 Task: Show the "Address list" page in the site builder.
Action: Mouse moved to (1318, 92)
Screenshot: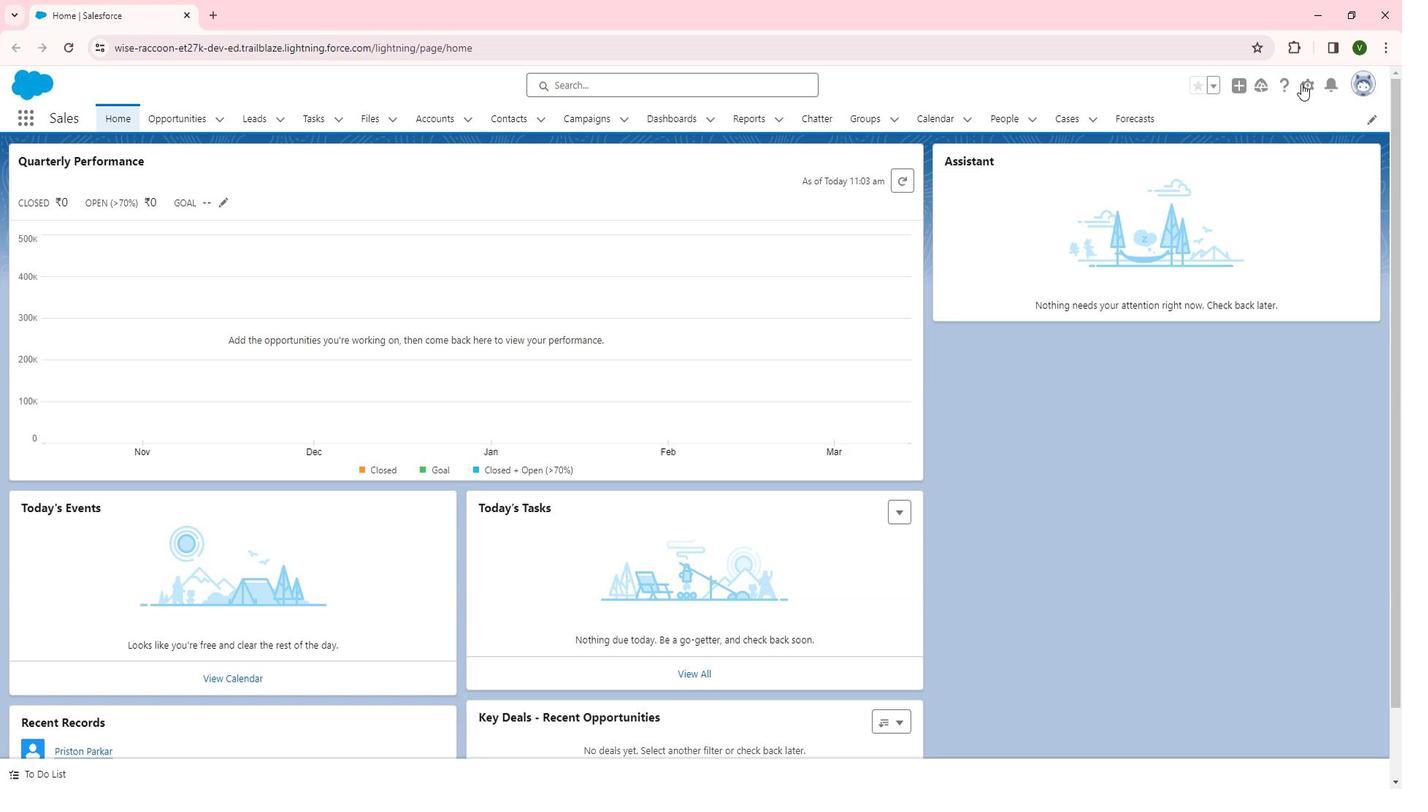 
Action: Mouse pressed left at (1318, 92)
Screenshot: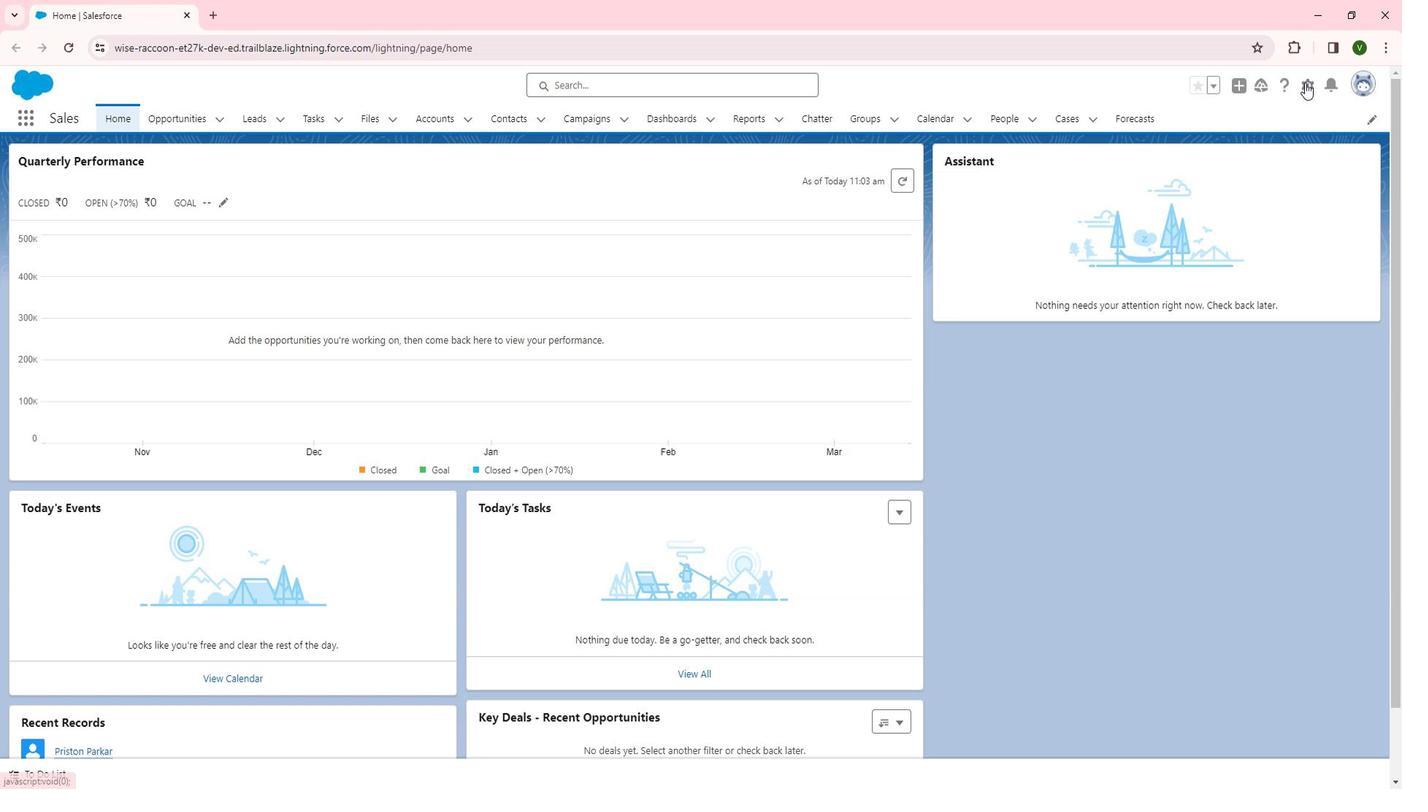
Action: Mouse moved to (1257, 148)
Screenshot: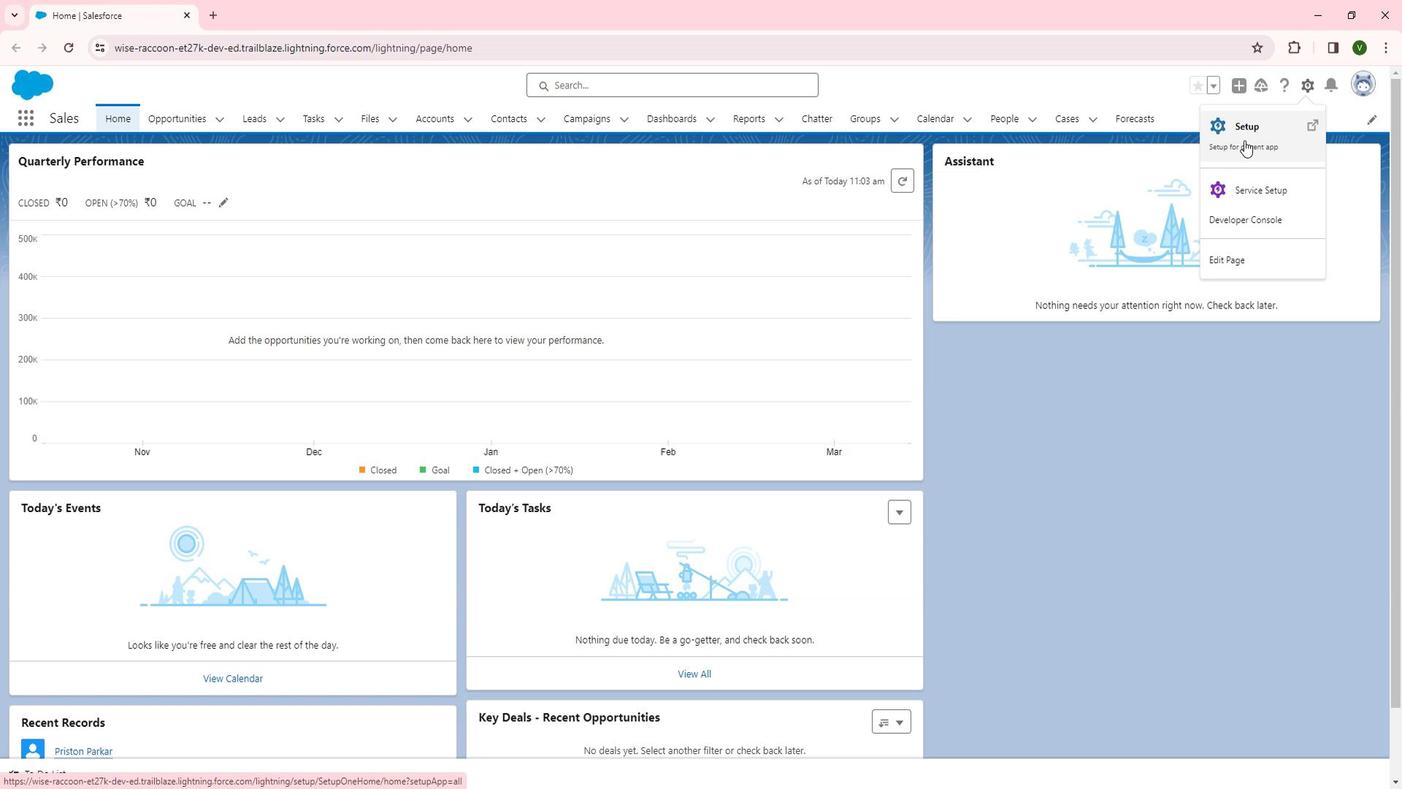 
Action: Mouse pressed left at (1257, 148)
Screenshot: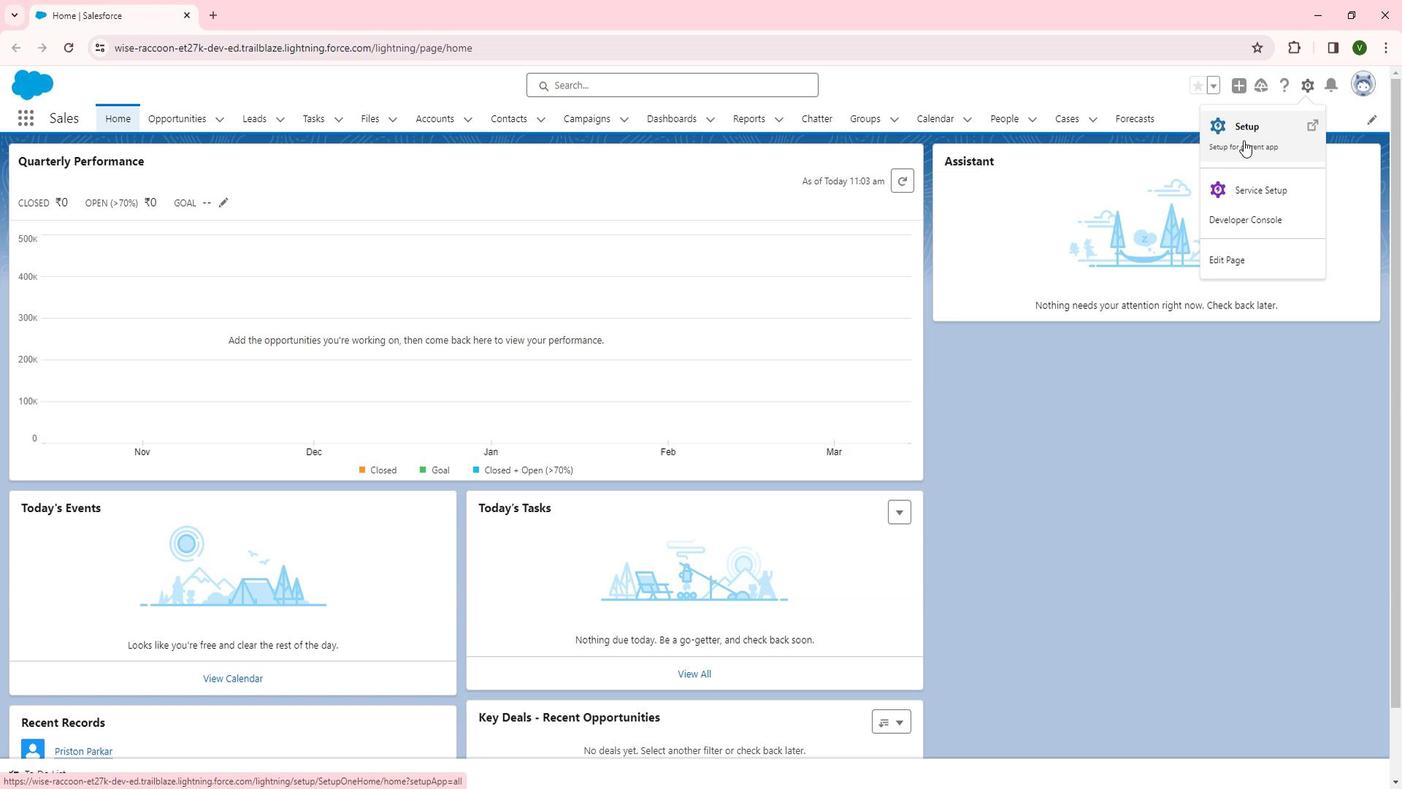 
Action: Mouse moved to (108, 407)
Screenshot: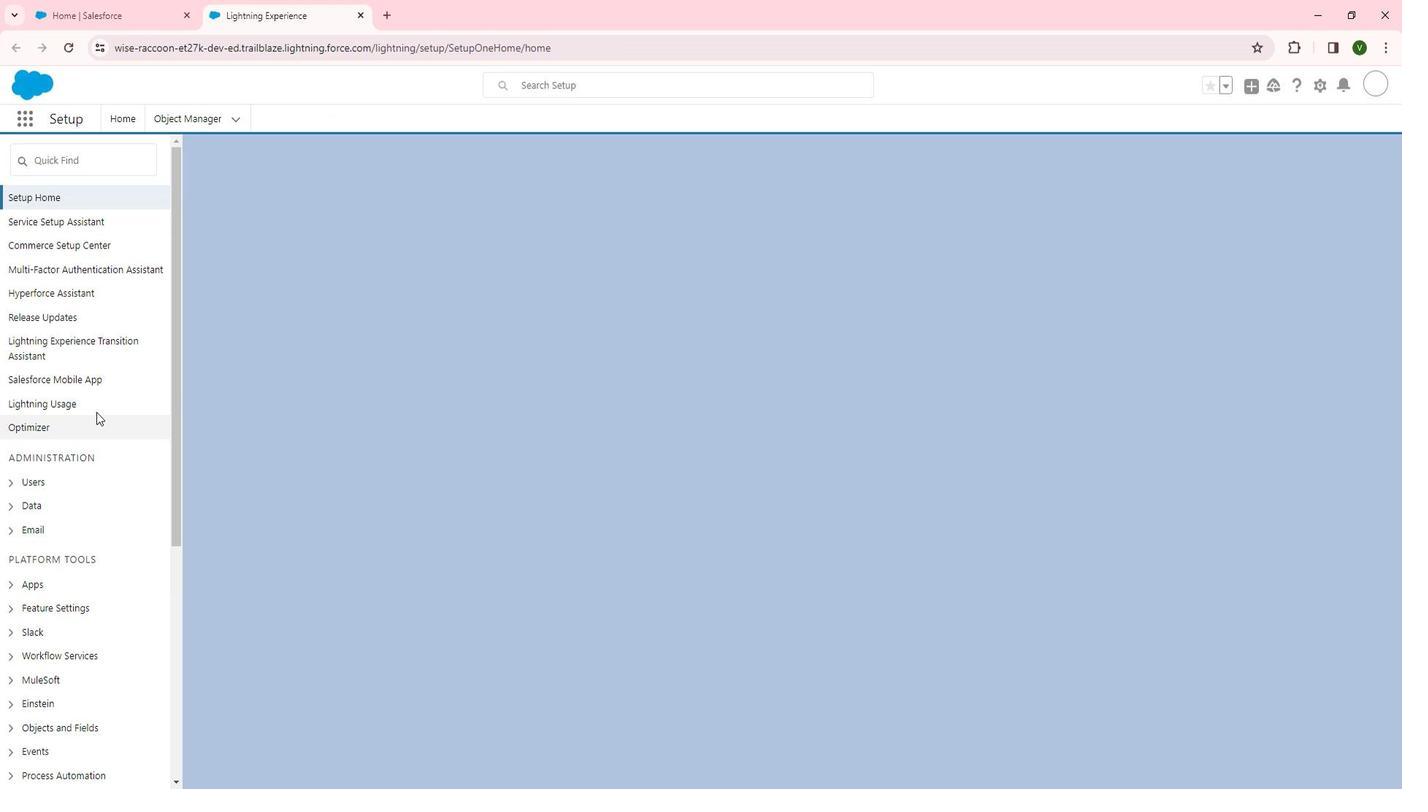 
Action: Mouse scrolled (108, 406) with delta (0, 0)
Screenshot: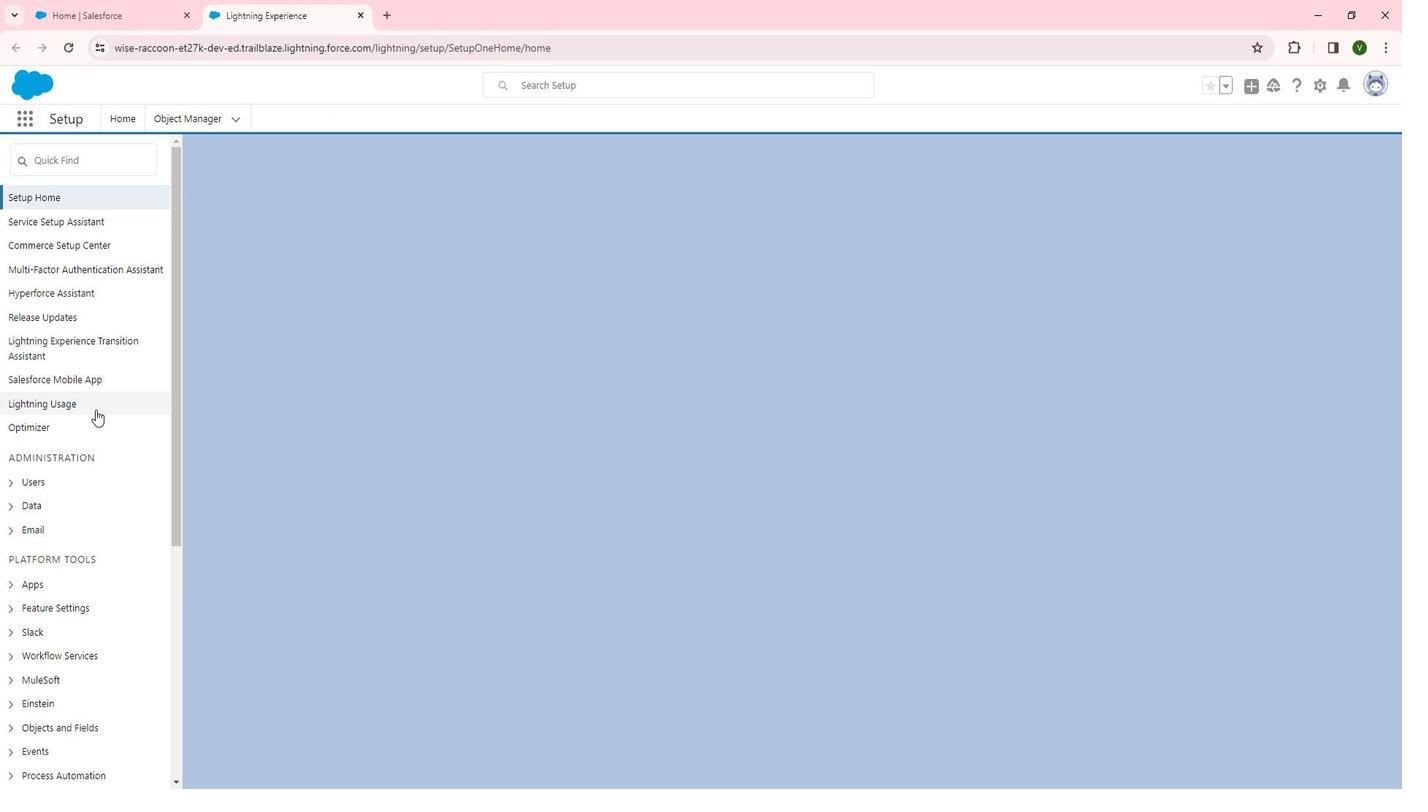 
Action: Mouse scrolled (108, 406) with delta (0, 0)
Screenshot: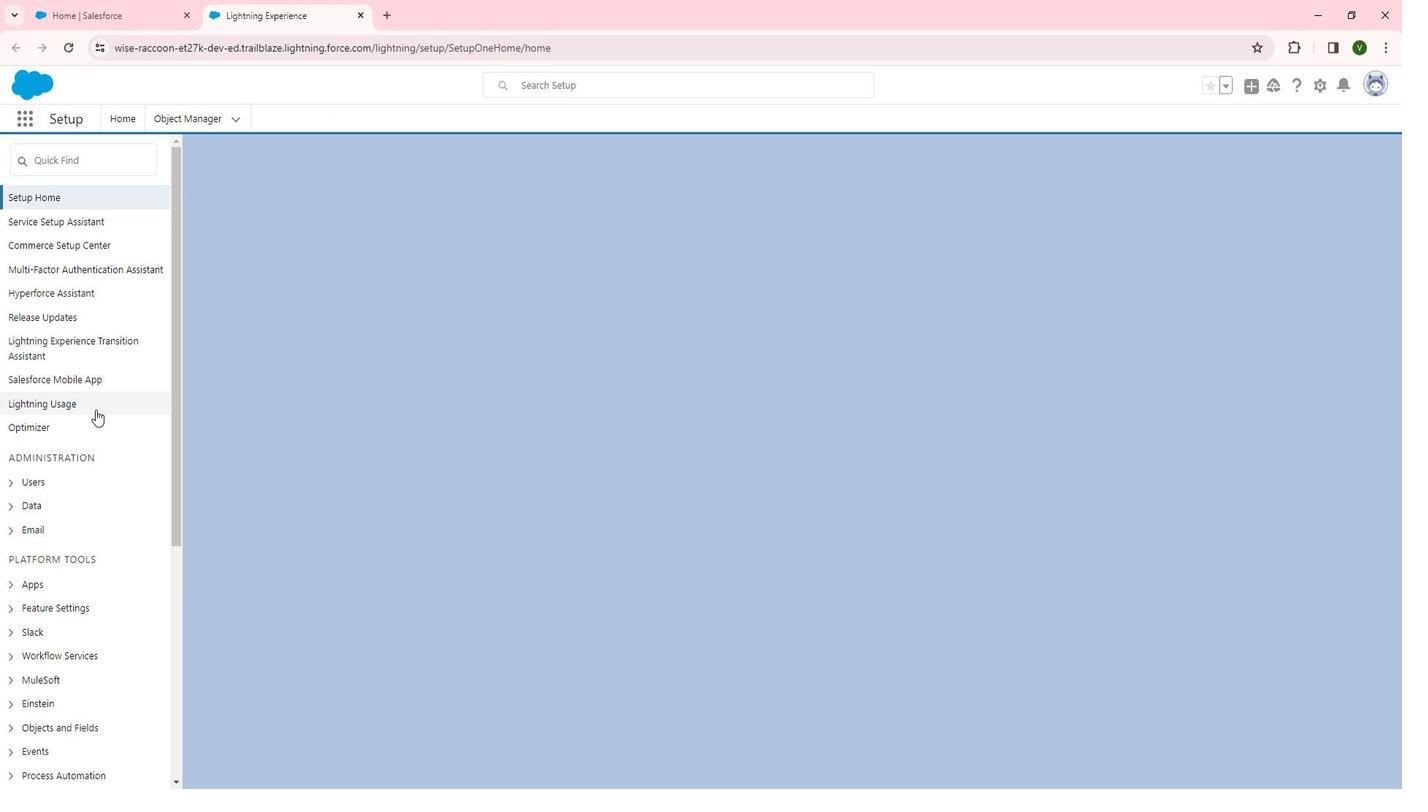 
Action: Mouse scrolled (108, 406) with delta (0, 0)
Screenshot: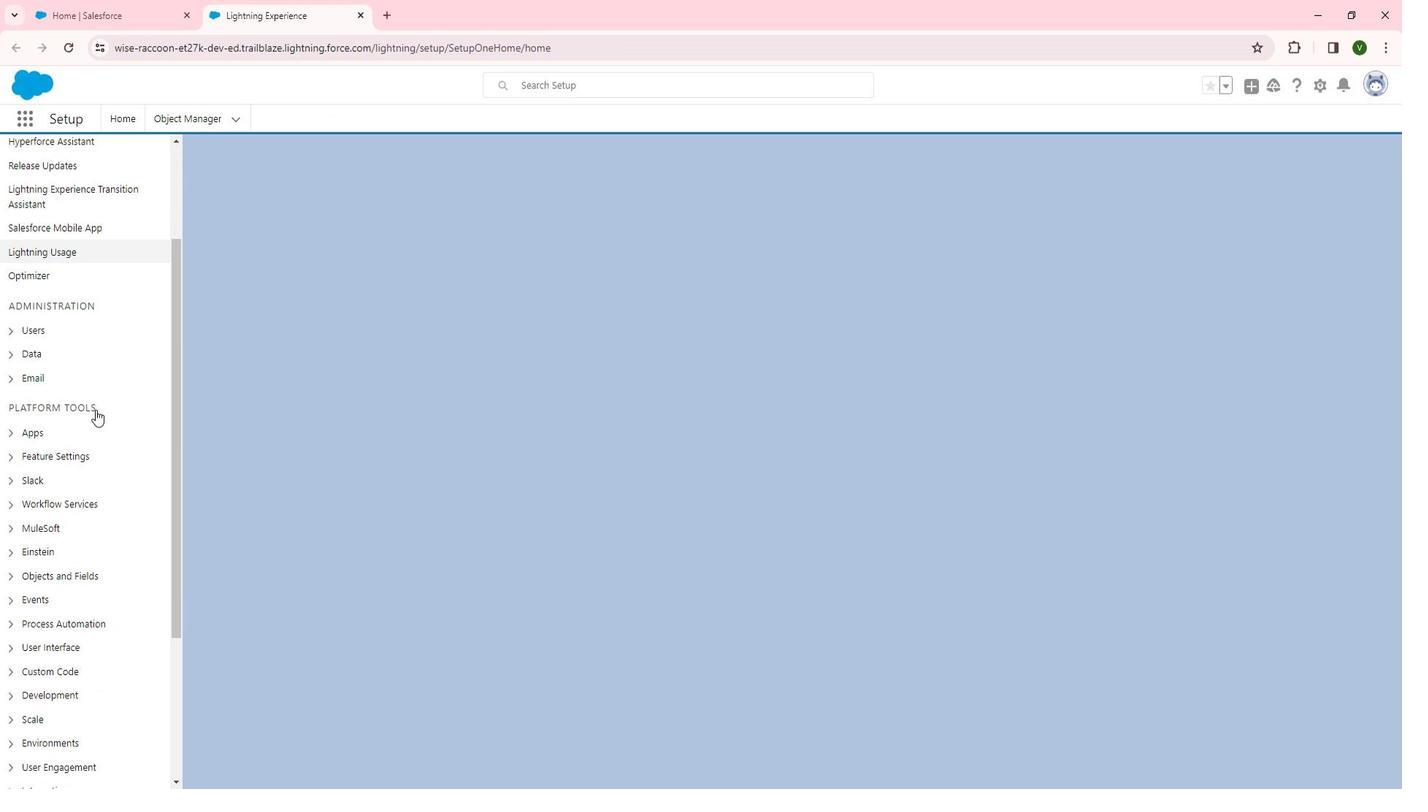 
Action: Mouse moved to (26, 377)
Screenshot: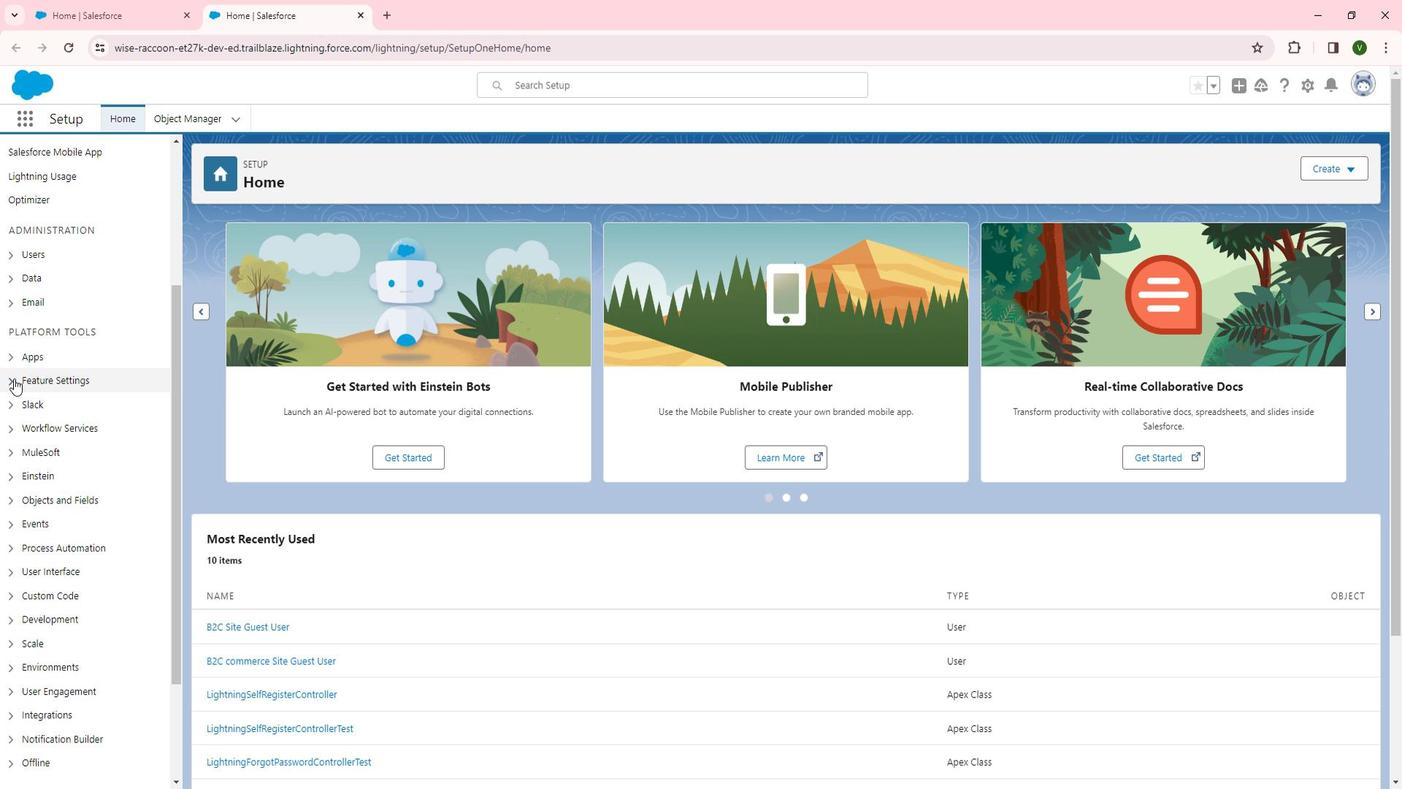 
Action: Mouse pressed left at (26, 377)
Screenshot: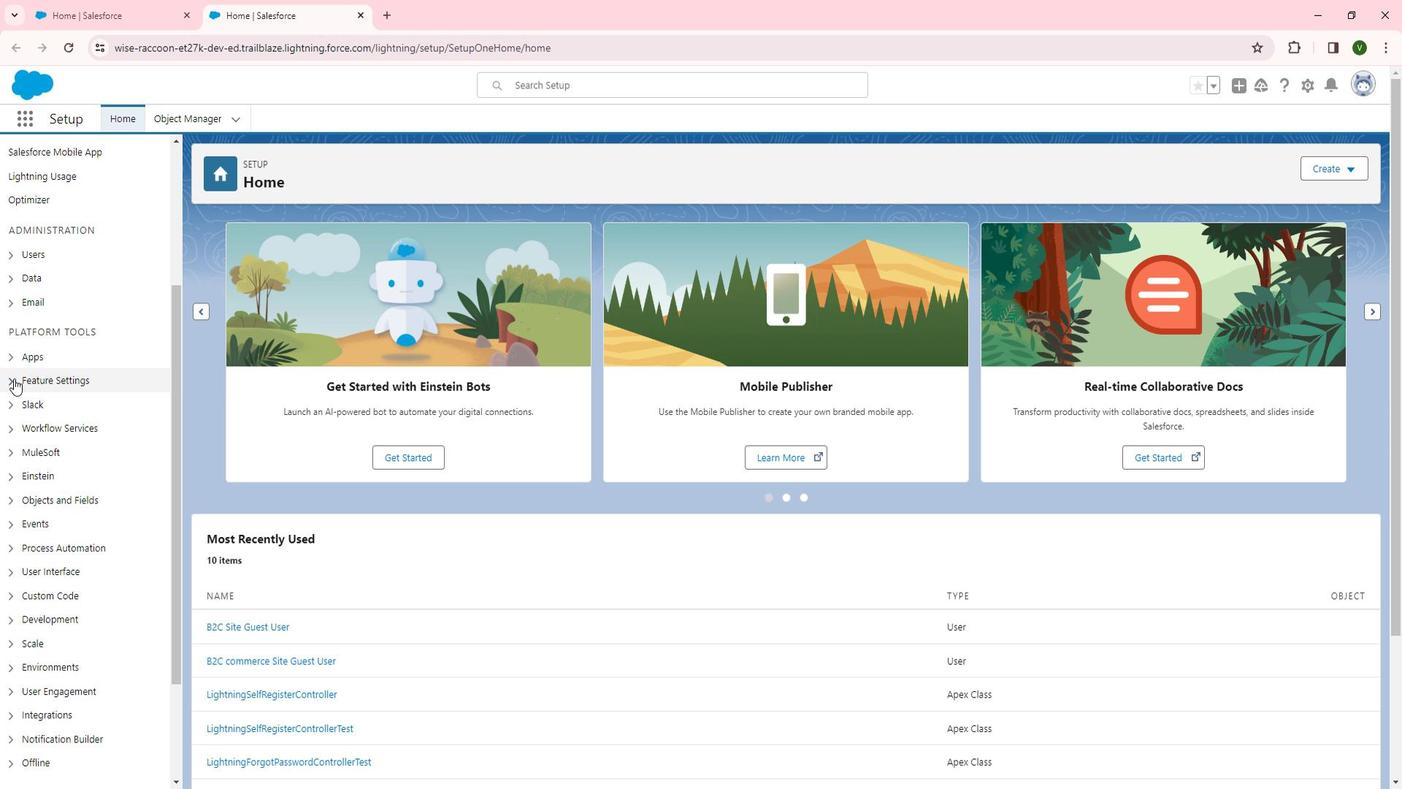 
Action: Mouse moved to (97, 353)
Screenshot: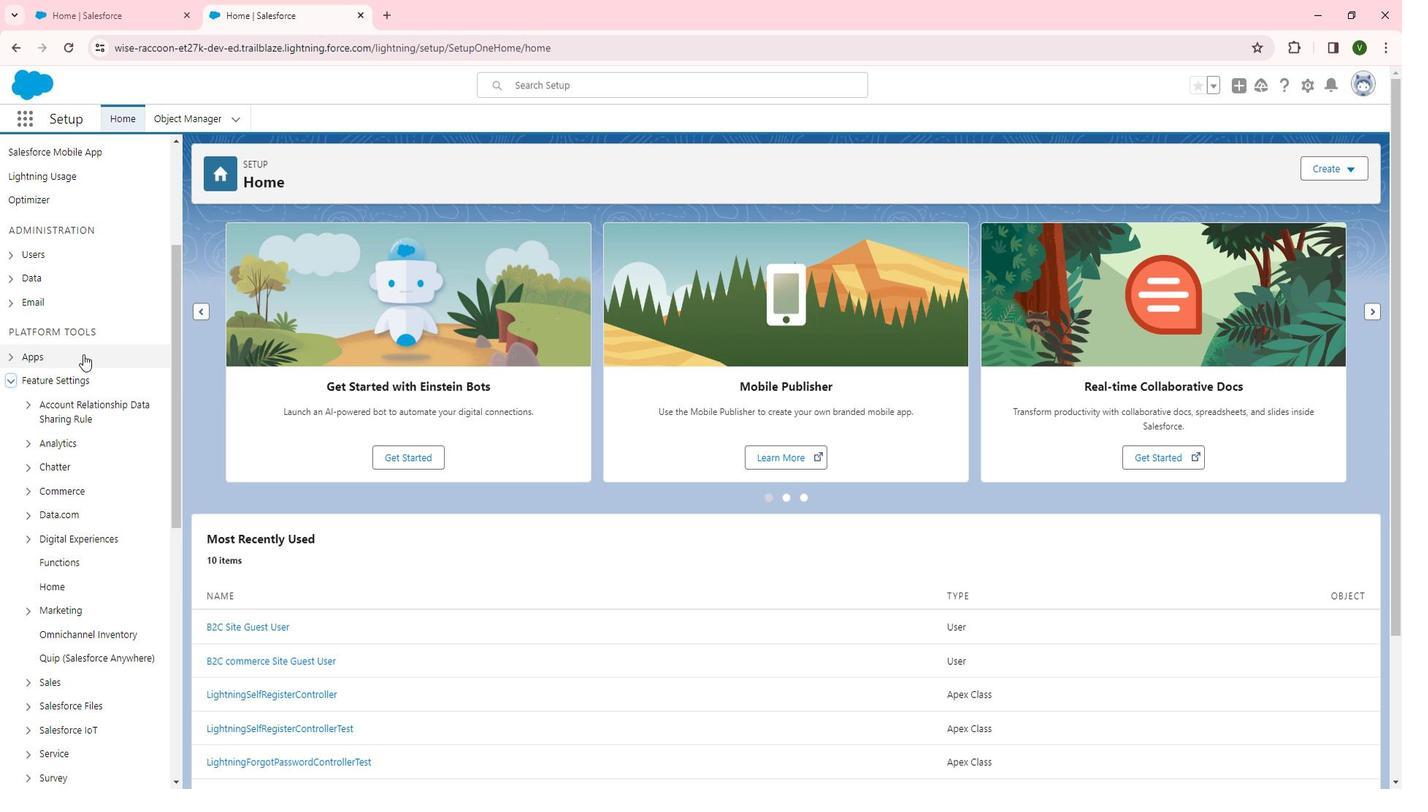 
Action: Mouse scrolled (97, 352) with delta (0, 0)
Screenshot: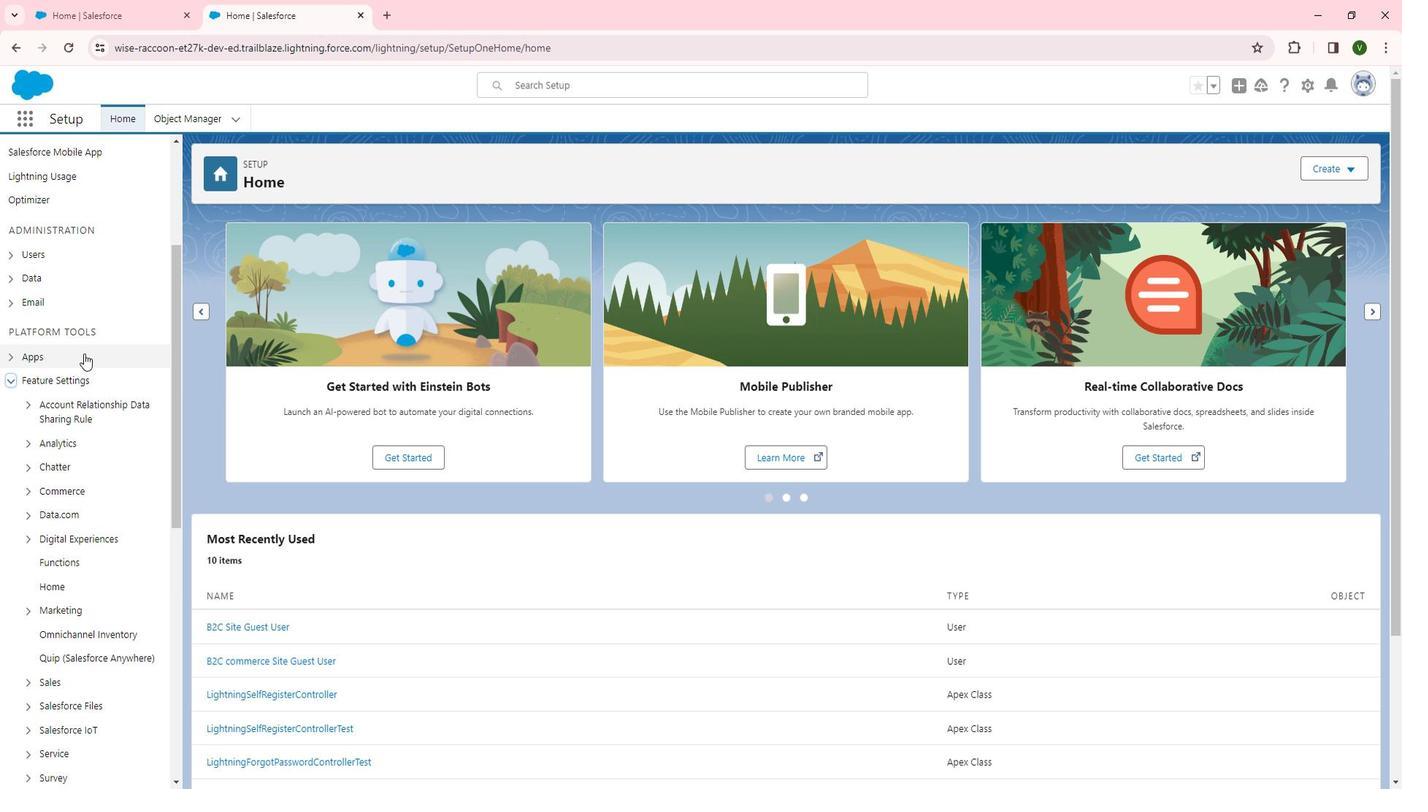 
Action: Mouse scrolled (97, 352) with delta (0, 0)
Screenshot: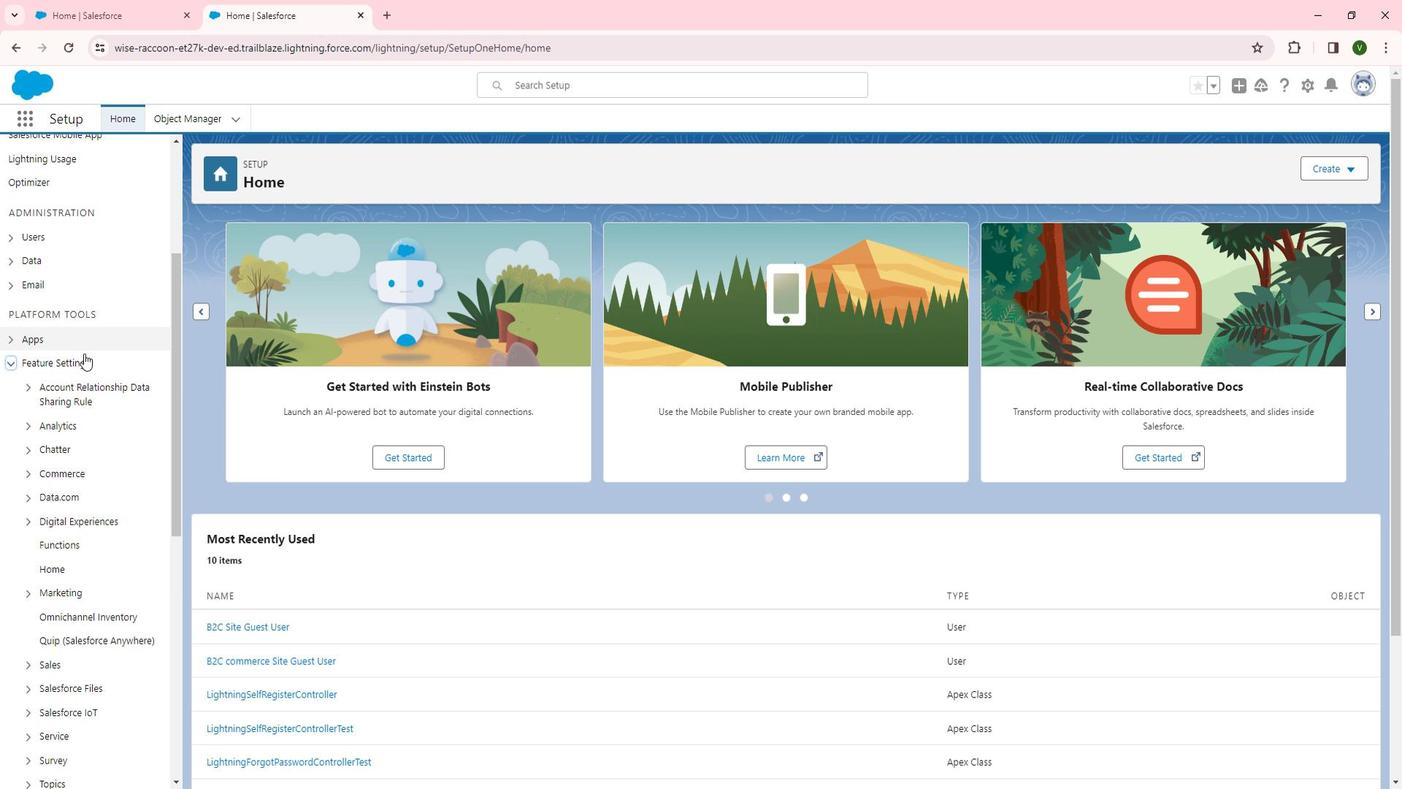 
Action: Mouse moved to (75, 382)
Screenshot: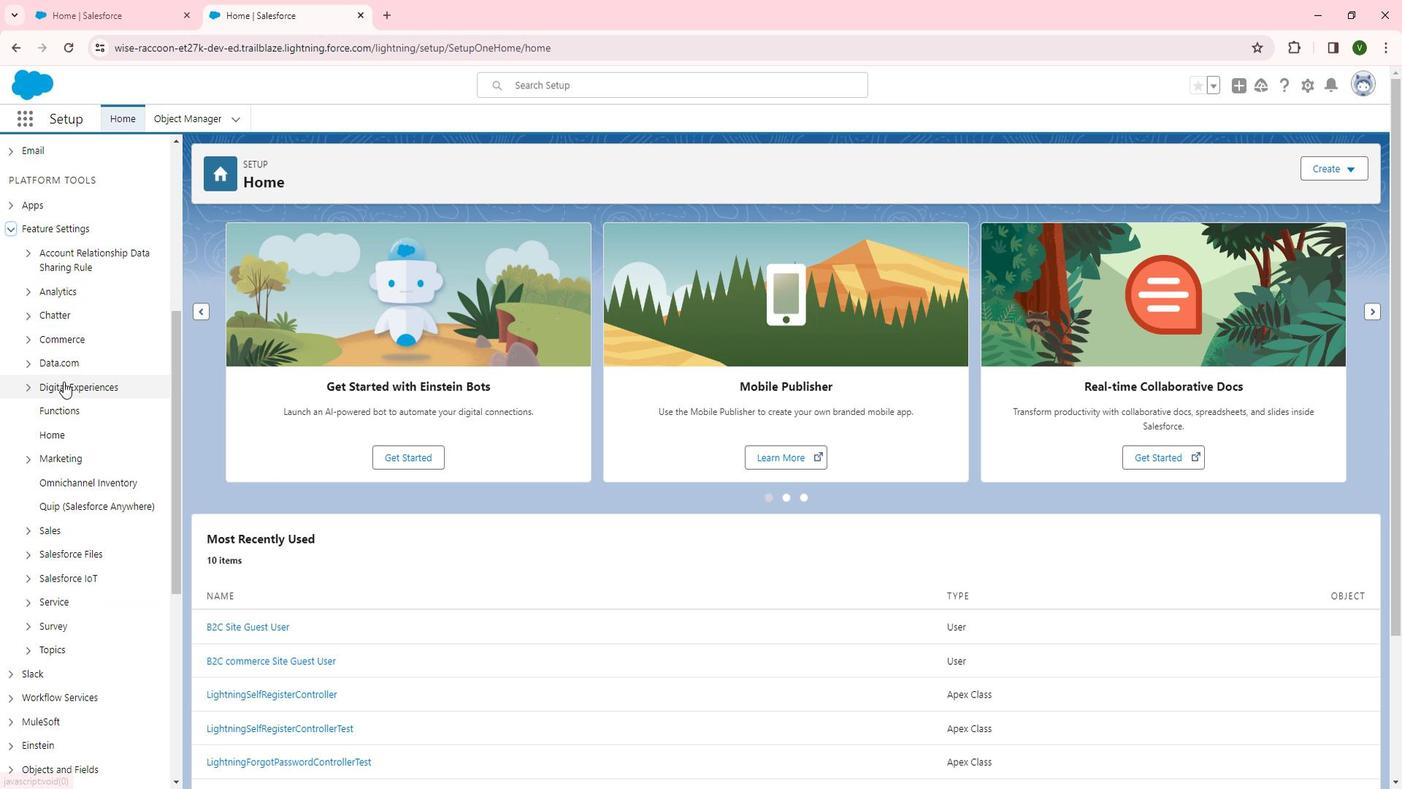 
Action: Mouse pressed left at (75, 382)
Screenshot: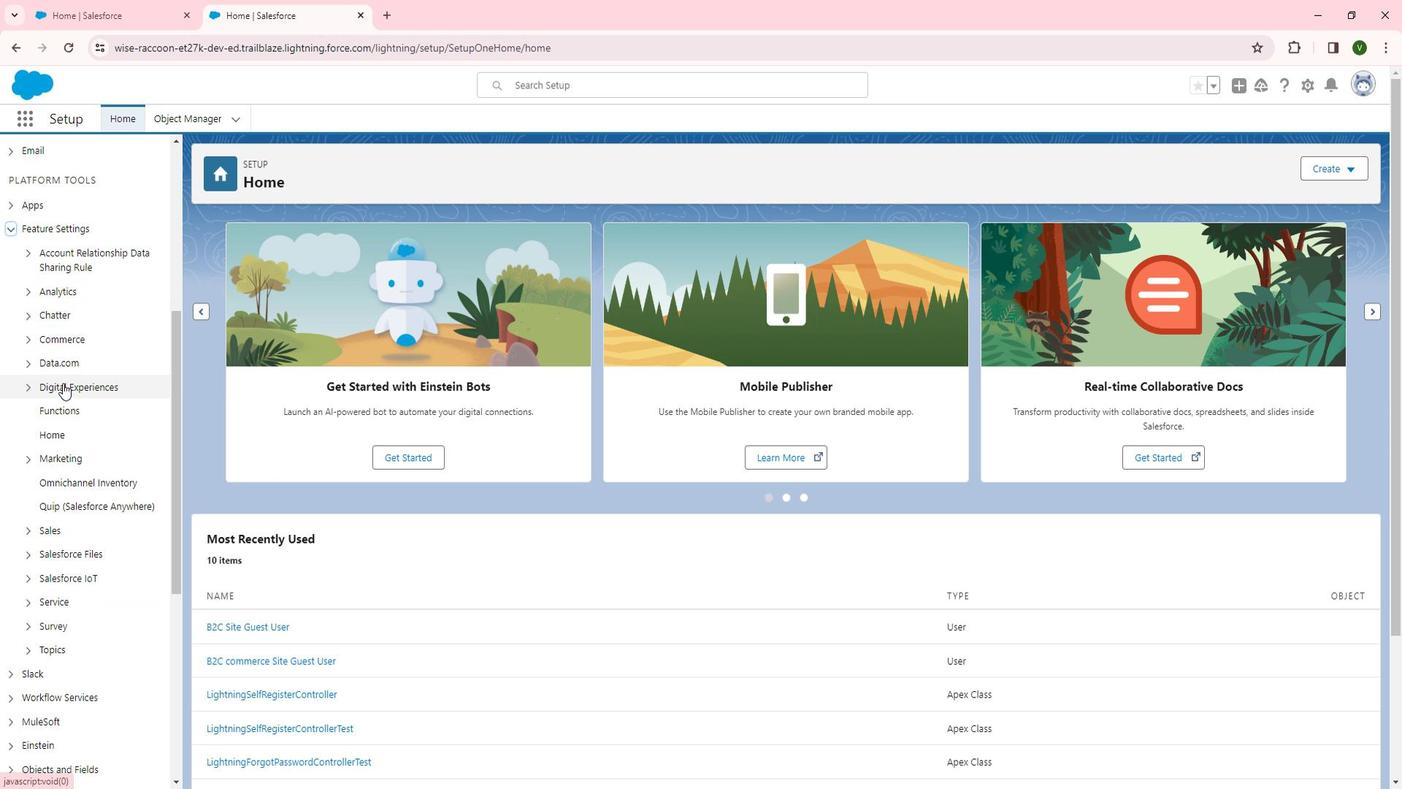 
Action: Mouse moved to (81, 406)
Screenshot: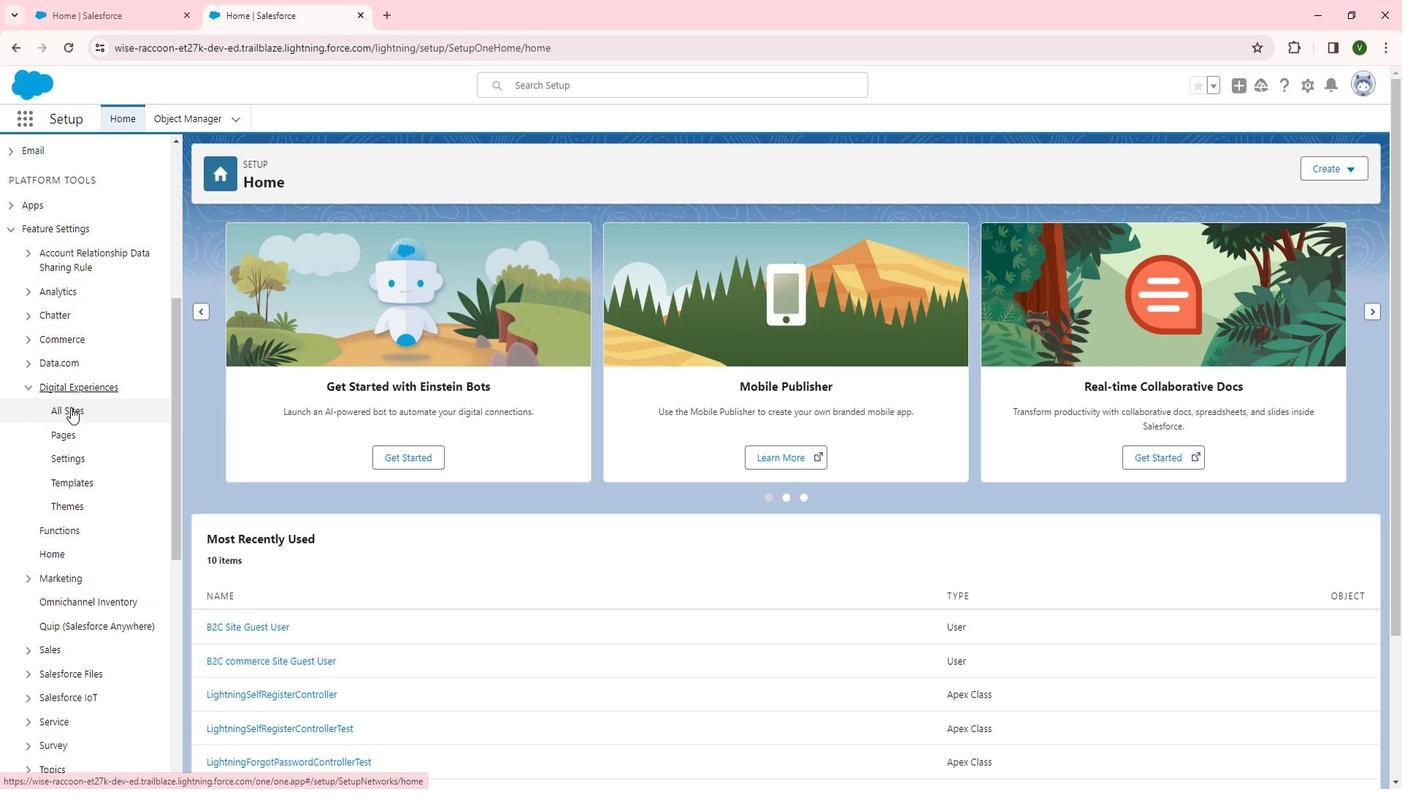 
Action: Mouse pressed left at (81, 406)
Screenshot: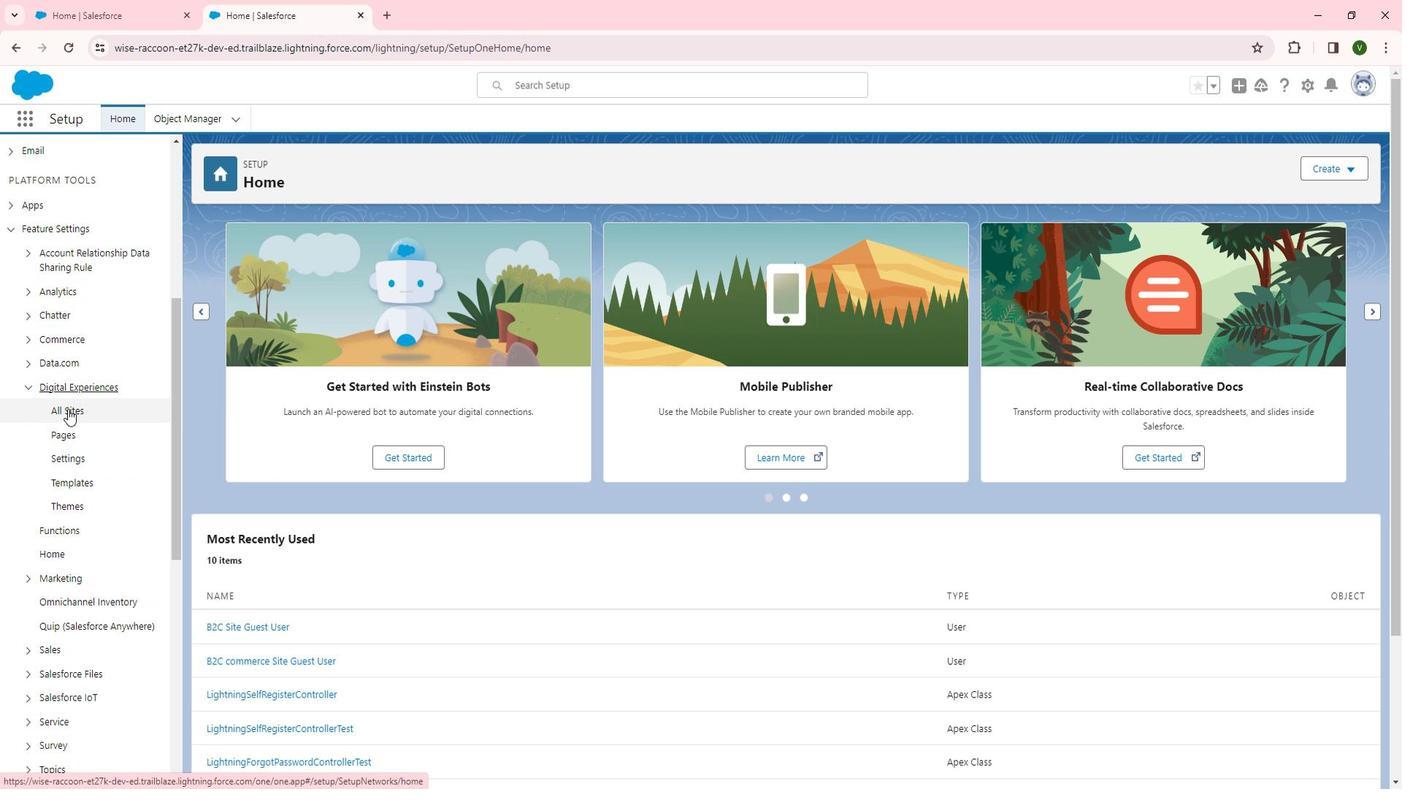 
Action: Mouse moved to (260, 371)
Screenshot: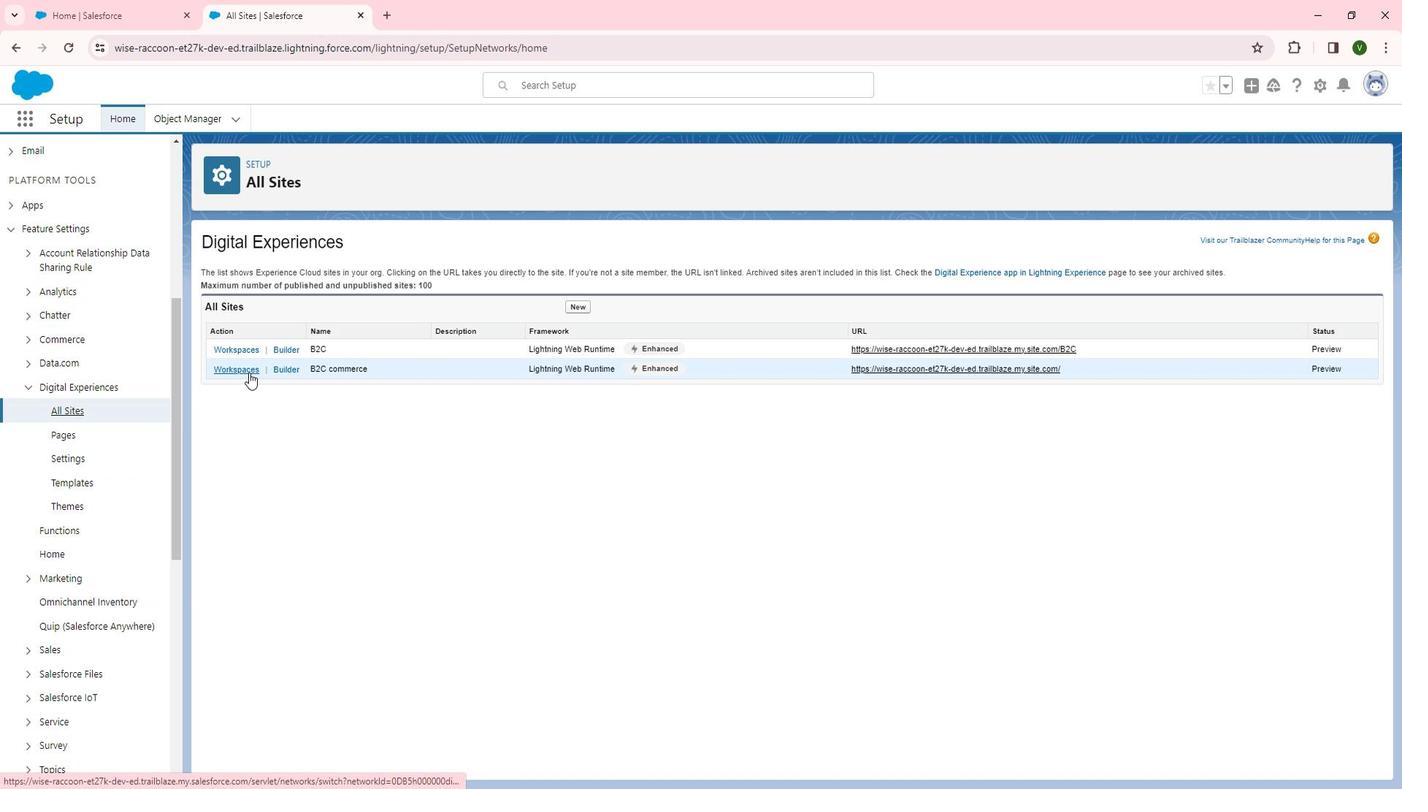 
Action: Mouse pressed left at (260, 371)
Screenshot: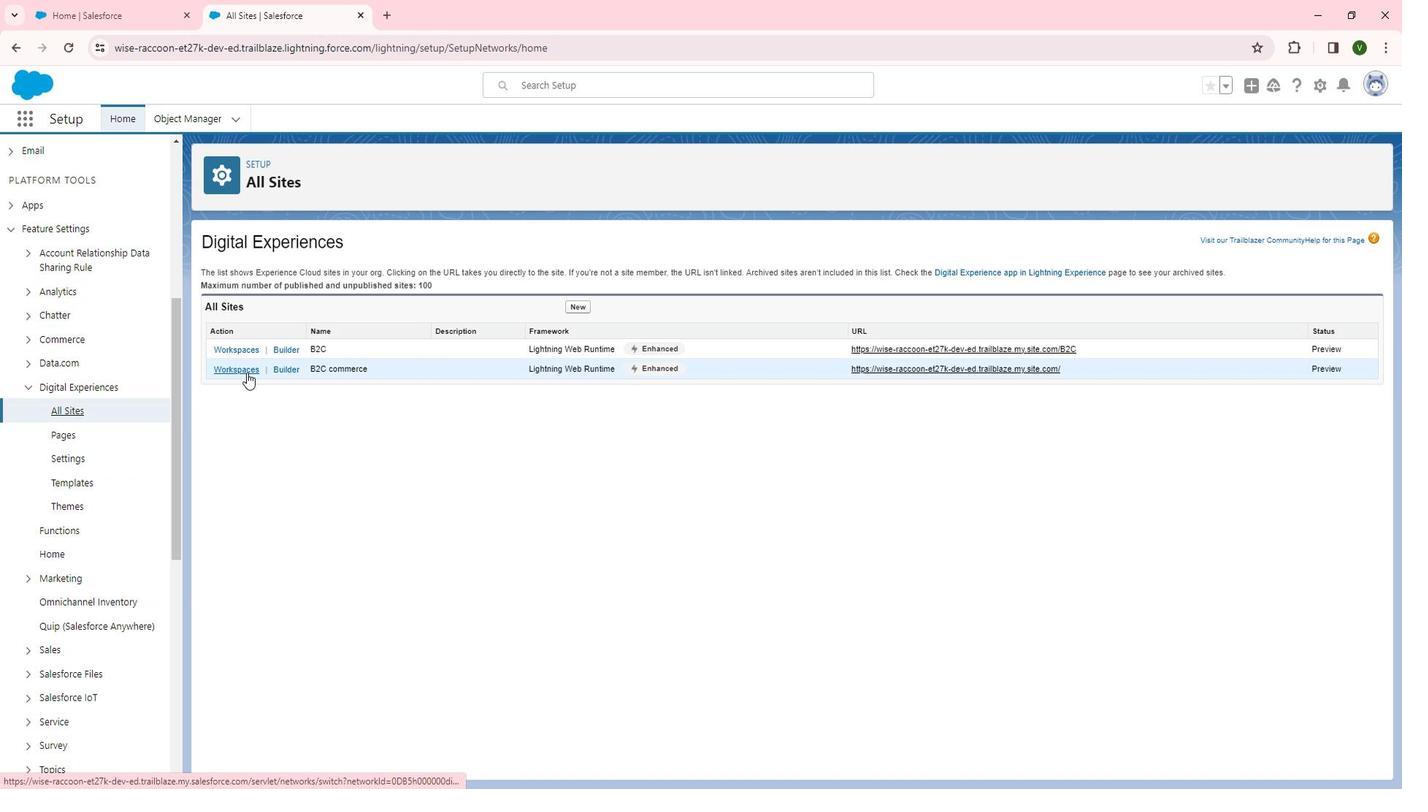 
Action: Mouse moved to (166, 319)
Screenshot: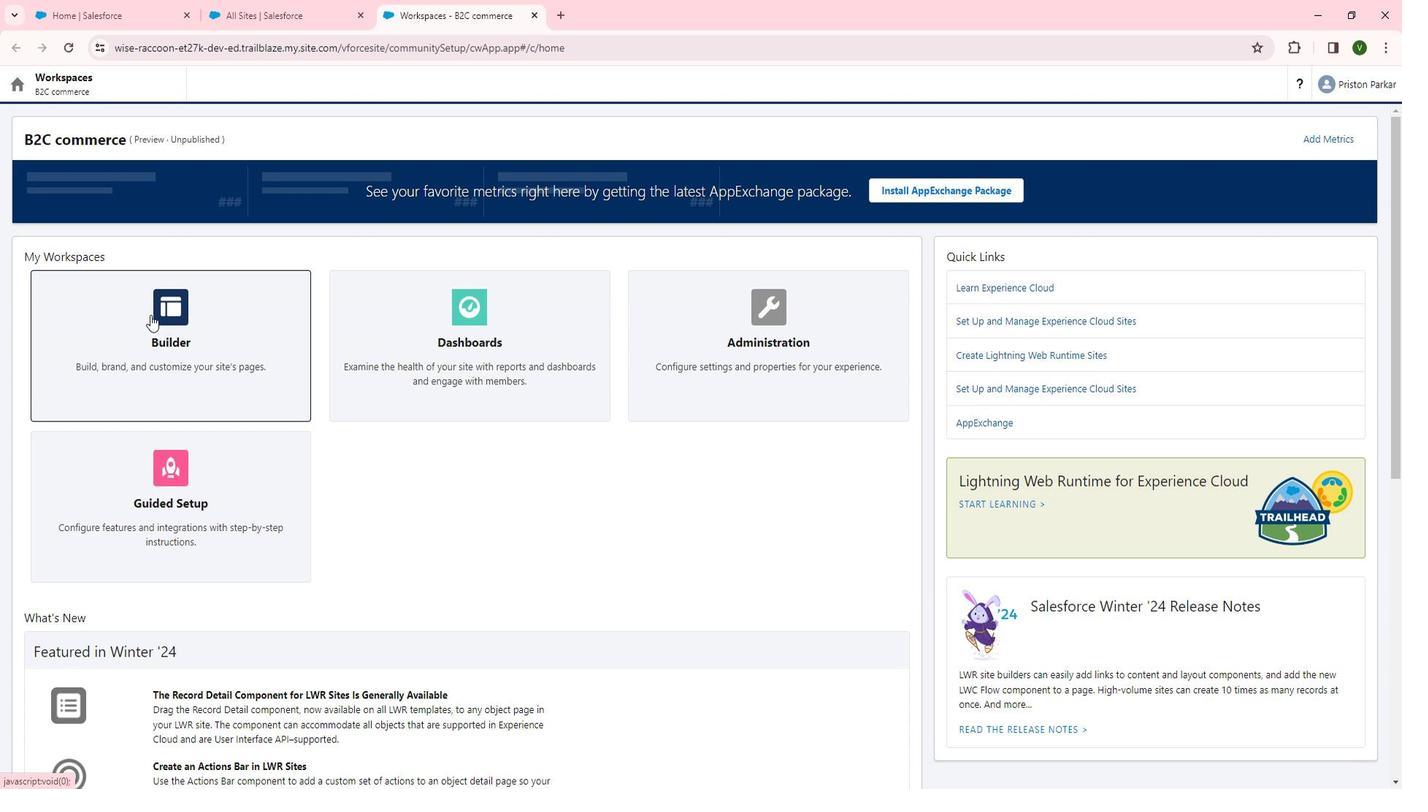 
Action: Mouse pressed left at (166, 319)
Screenshot: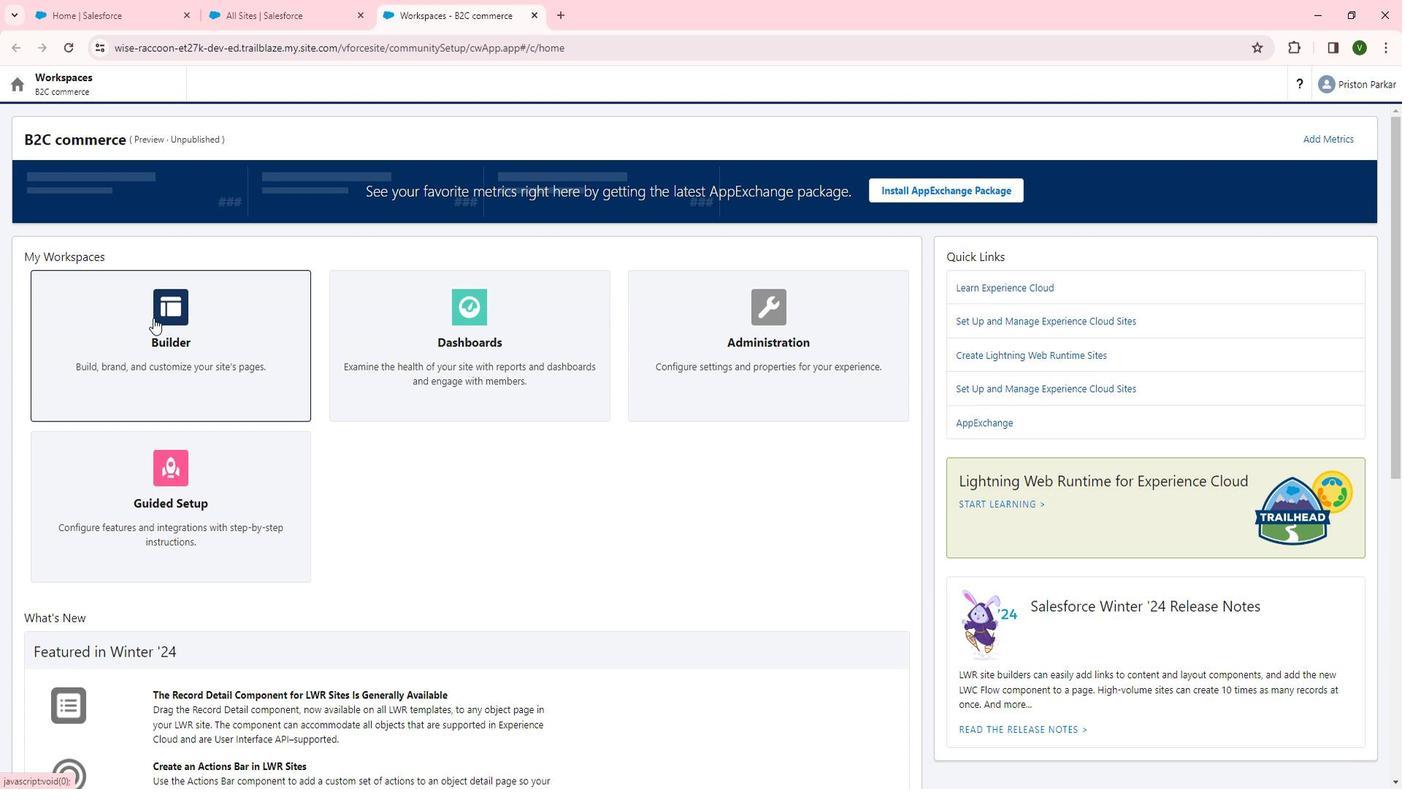 
Action: Mouse moved to (289, 93)
Screenshot: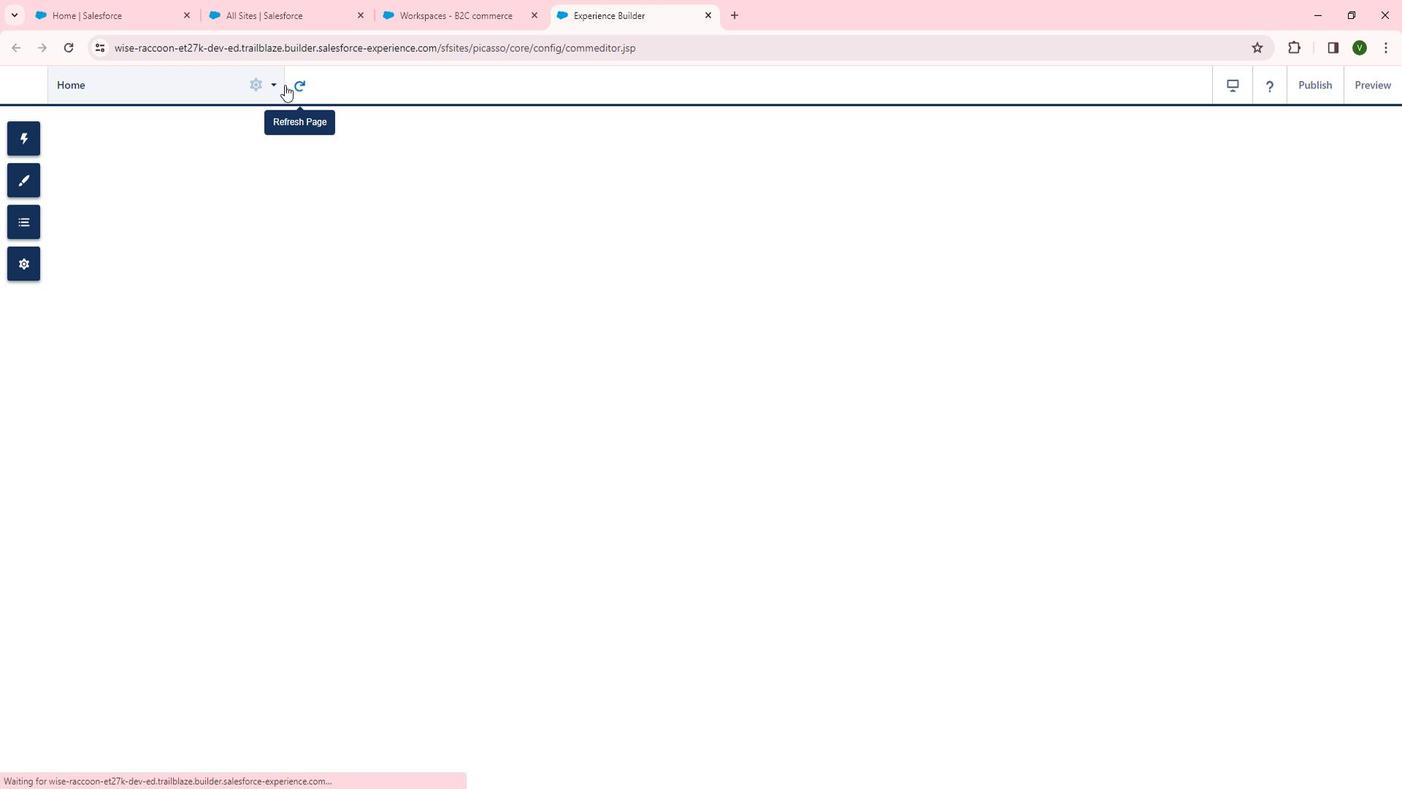 
Action: Mouse pressed left at (289, 93)
Screenshot: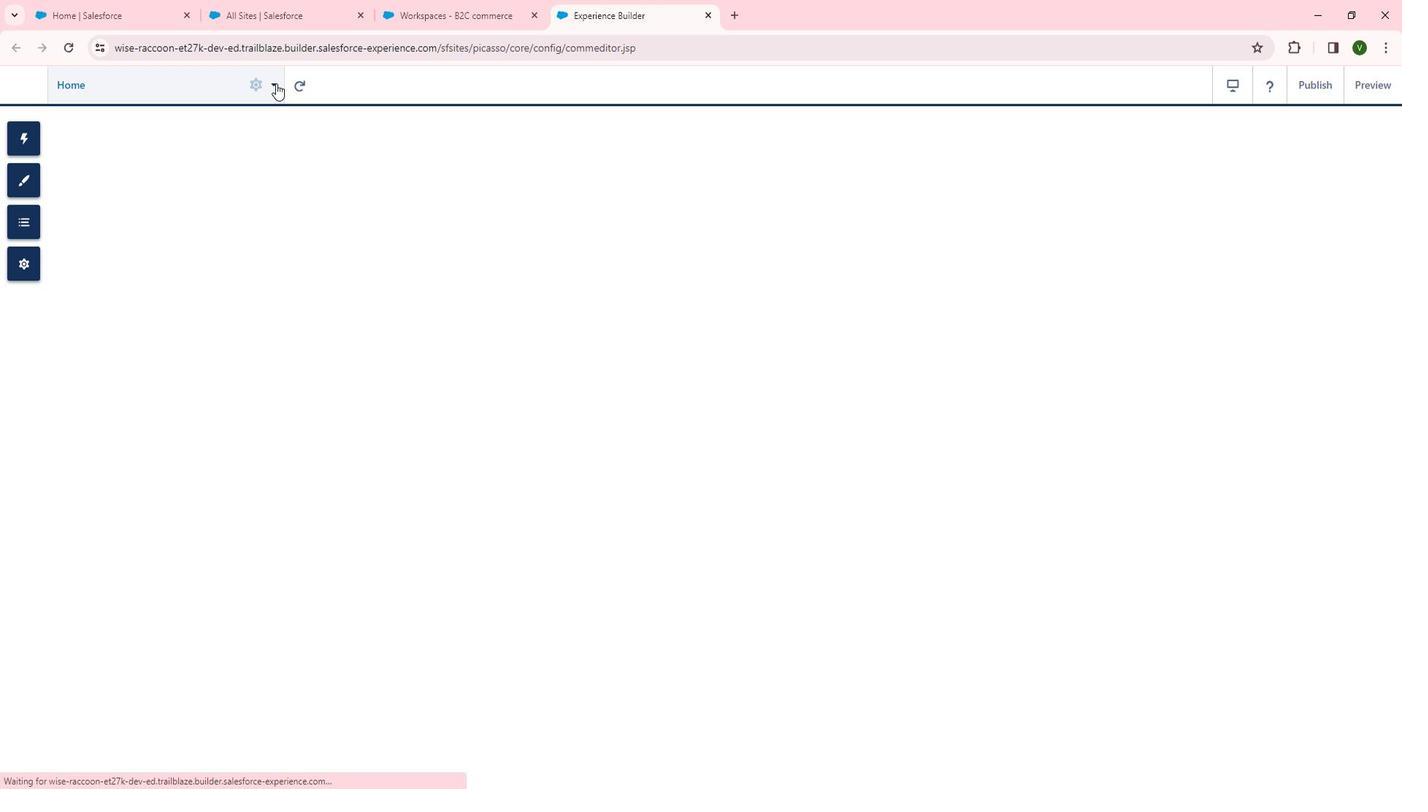 
Action: Mouse moved to (132, 278)
Screenshot: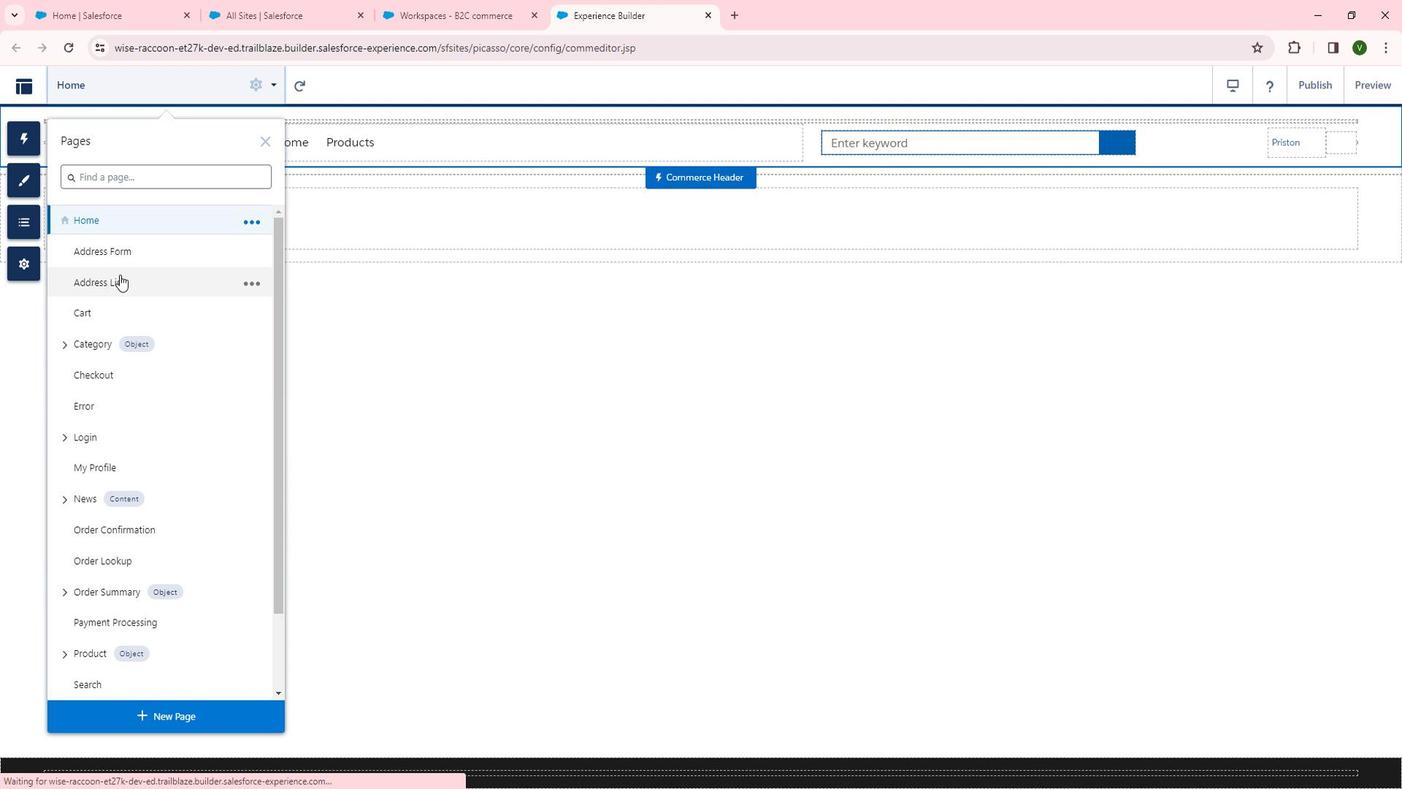 
Action: Mouse pressed left at (132, 278)
Screenshot: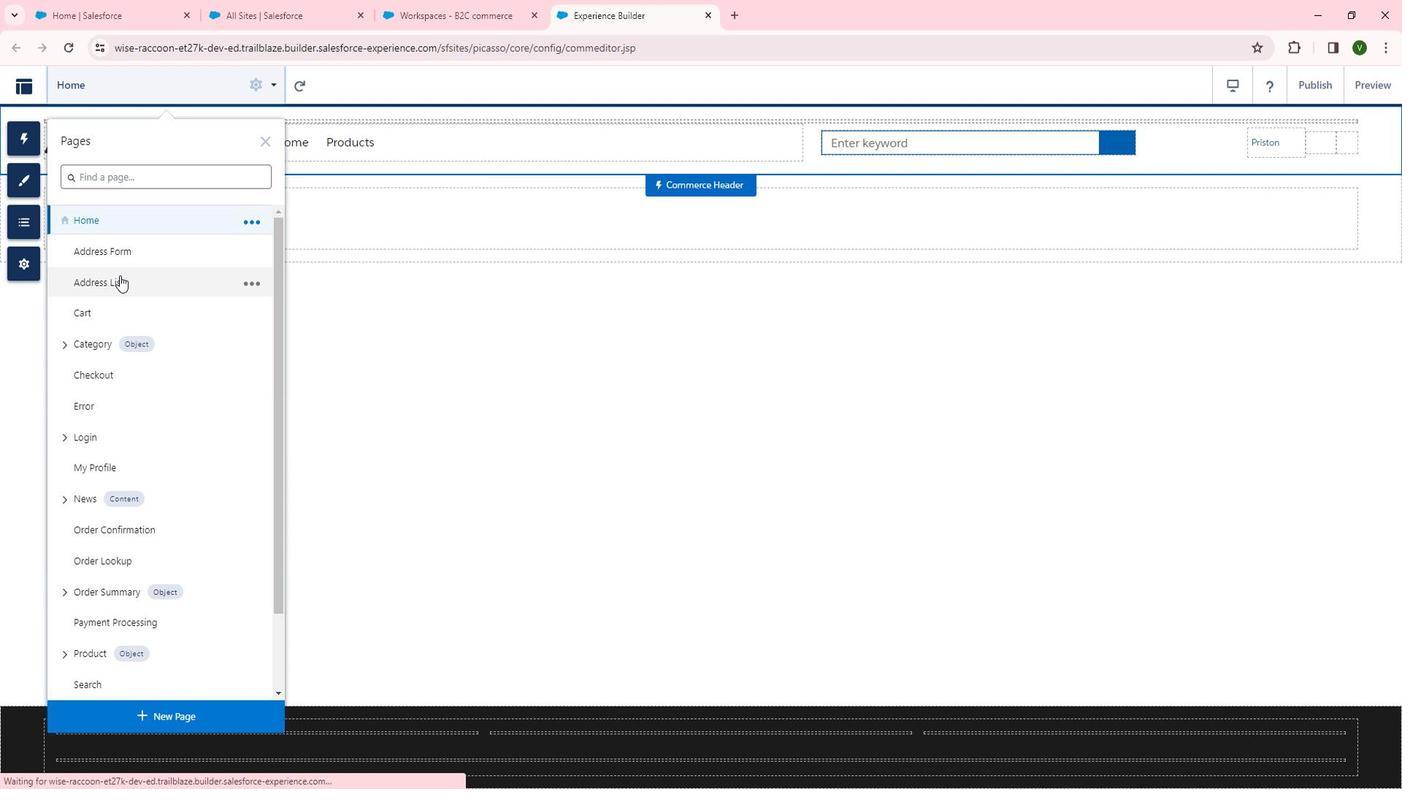 
Action: Mouse moved to (707, 493)
Screenshot: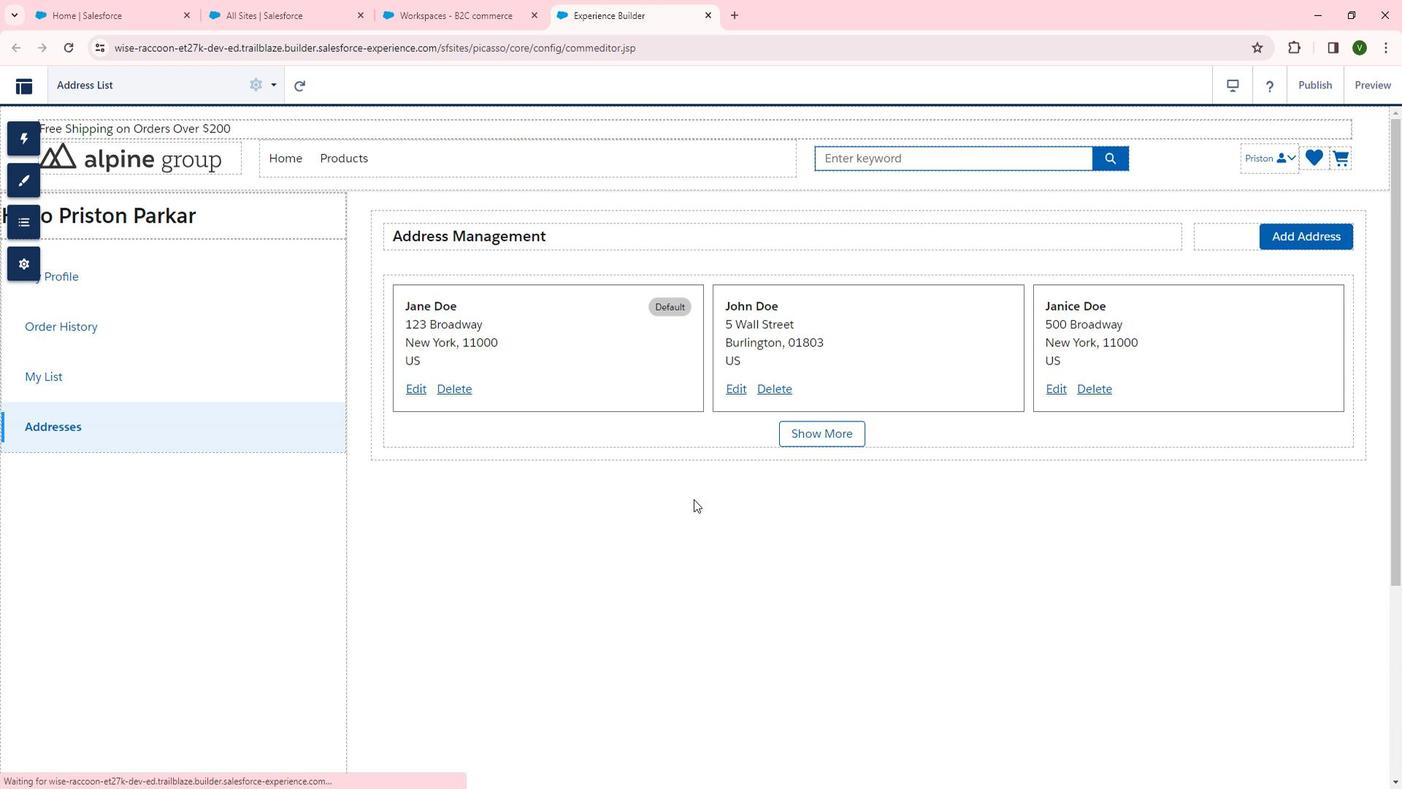 
